 Task: Create a section Backup and Recovery Sprint and in the section, add a milestone Data Analytics Implementation in the project ToughWorks.
Action: Mouse moved to (50, 467)
Screenshot: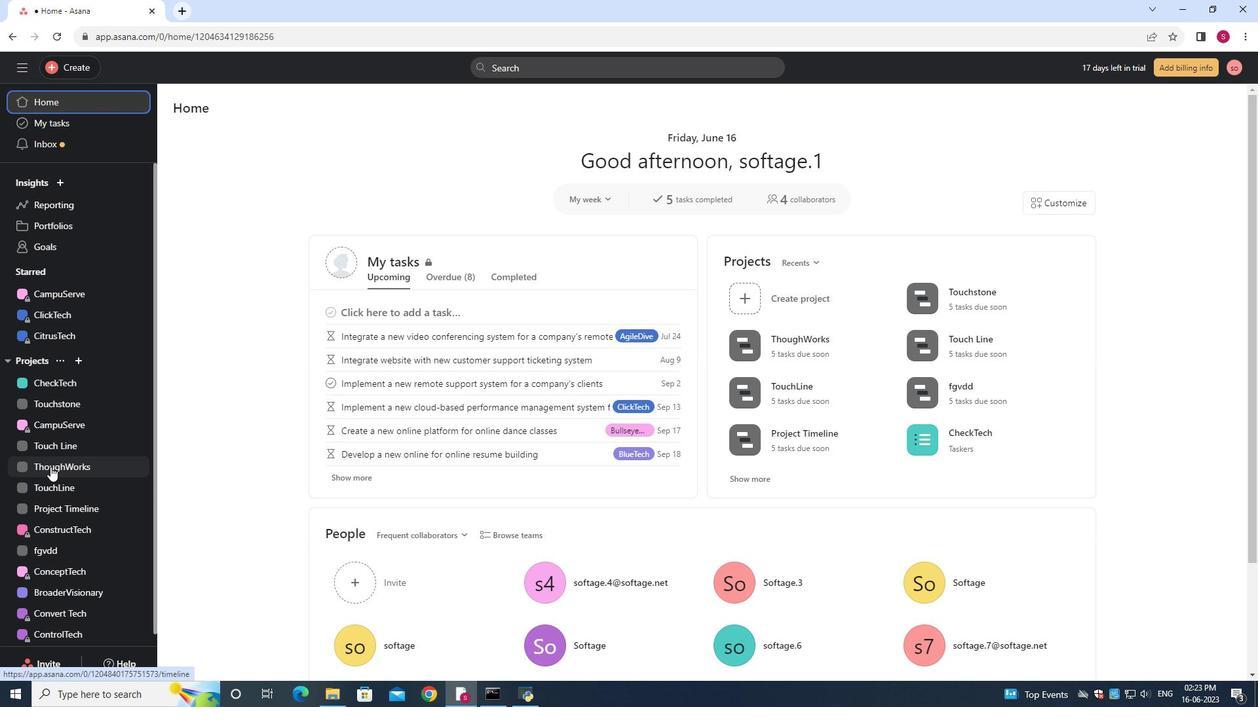
Action: Mouse pressed left at (50, 467)
Screenshot: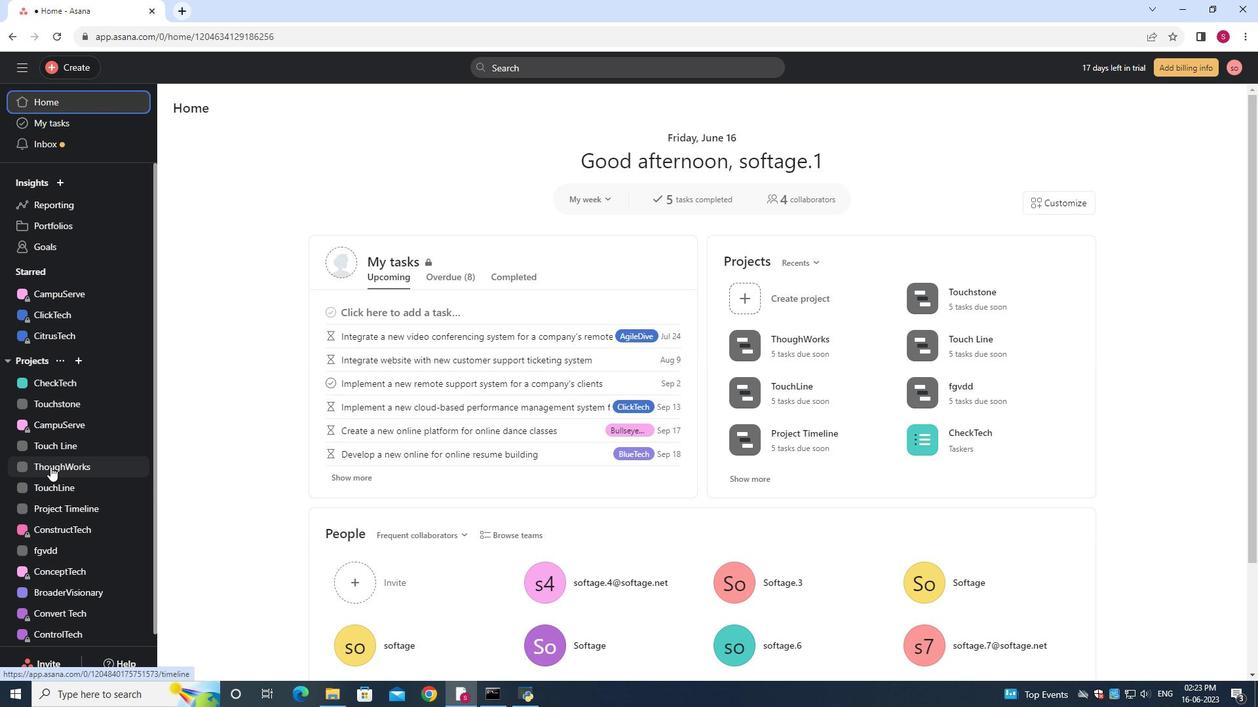
Action: Mouse moved to (240, 141)
Screenshot: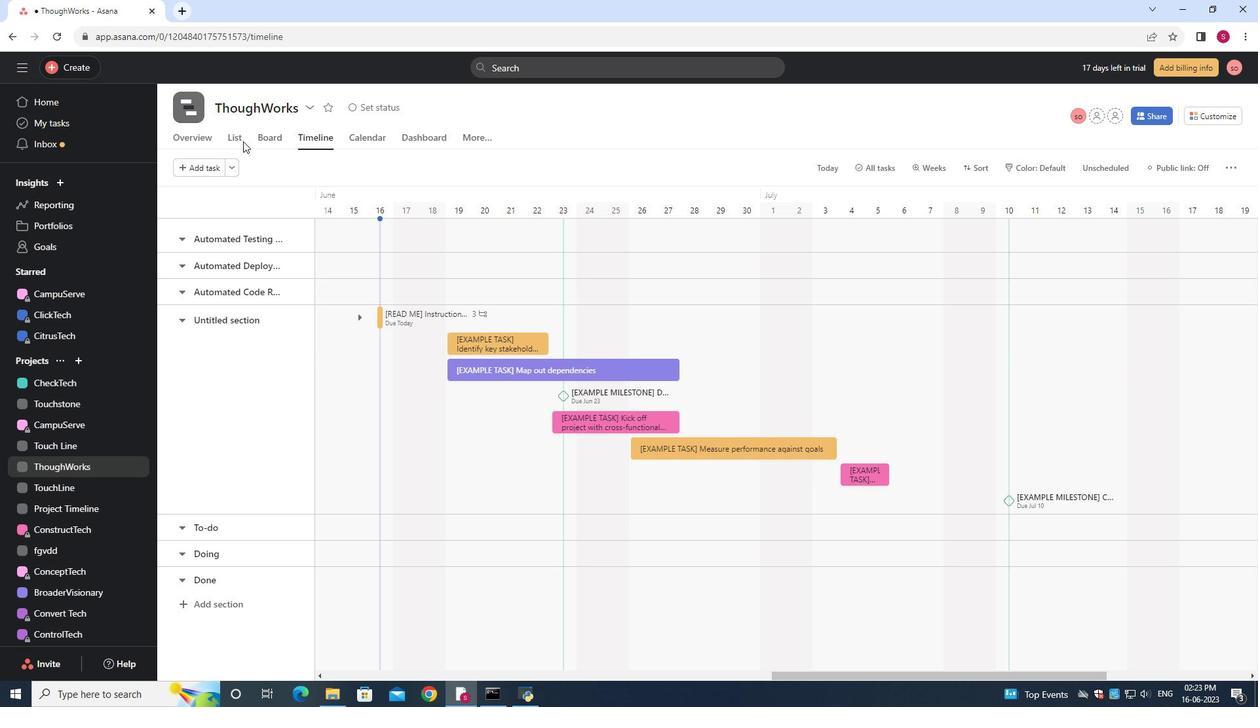 
Action: Mouse pressed left at (240, 141)
Screenshot: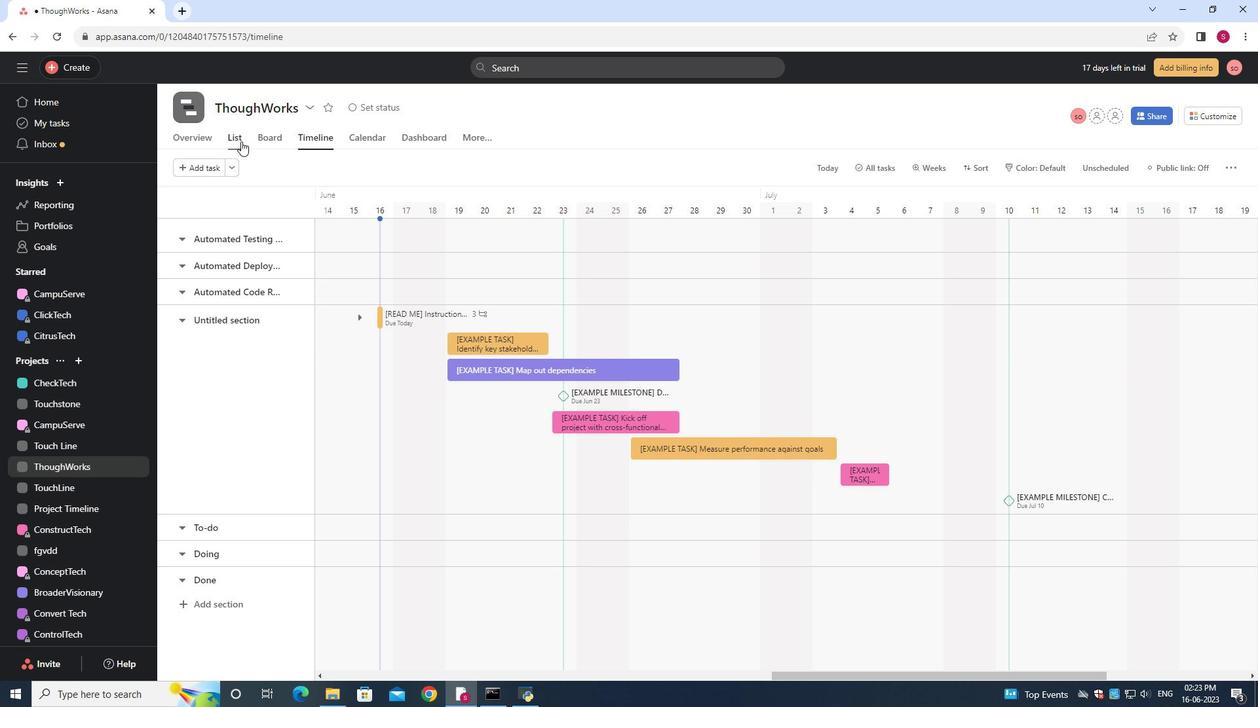 
Action: Mouse moved to (234, 164)
Screenshot: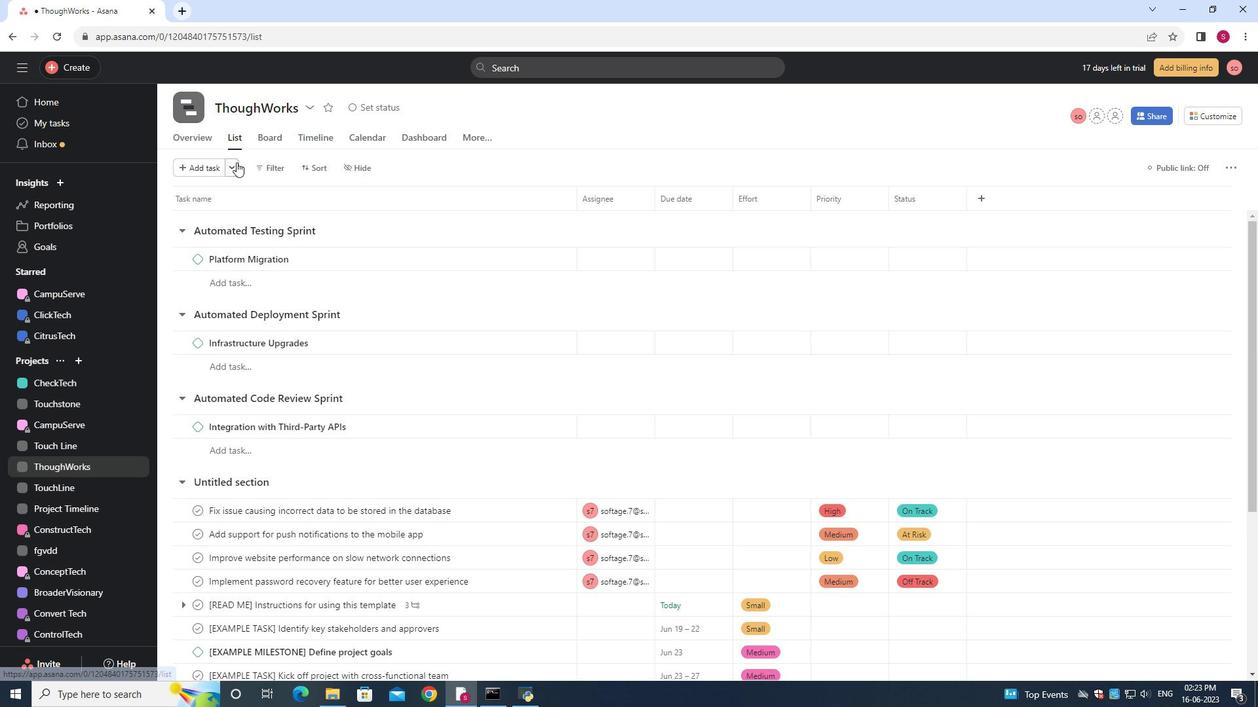 
Action: Mouse pressed left at (234, 164)
Screenshot: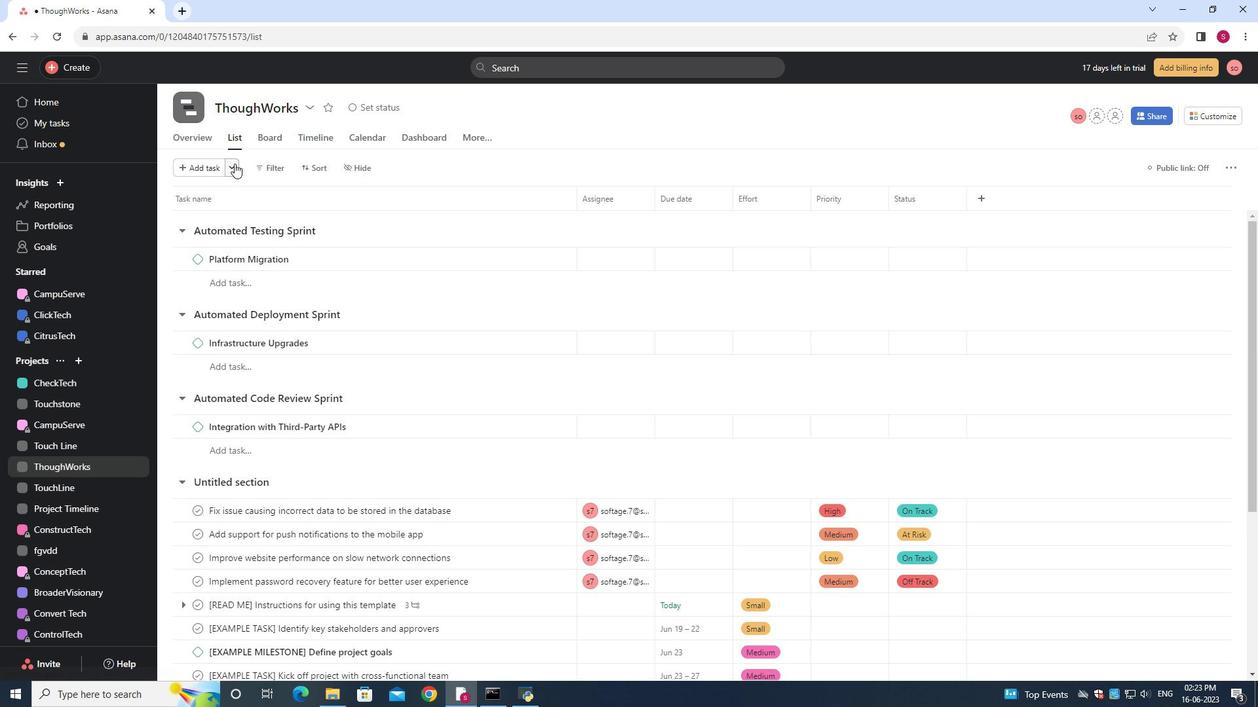 
Action: Mouse moved to (261, 195)
Screenshot: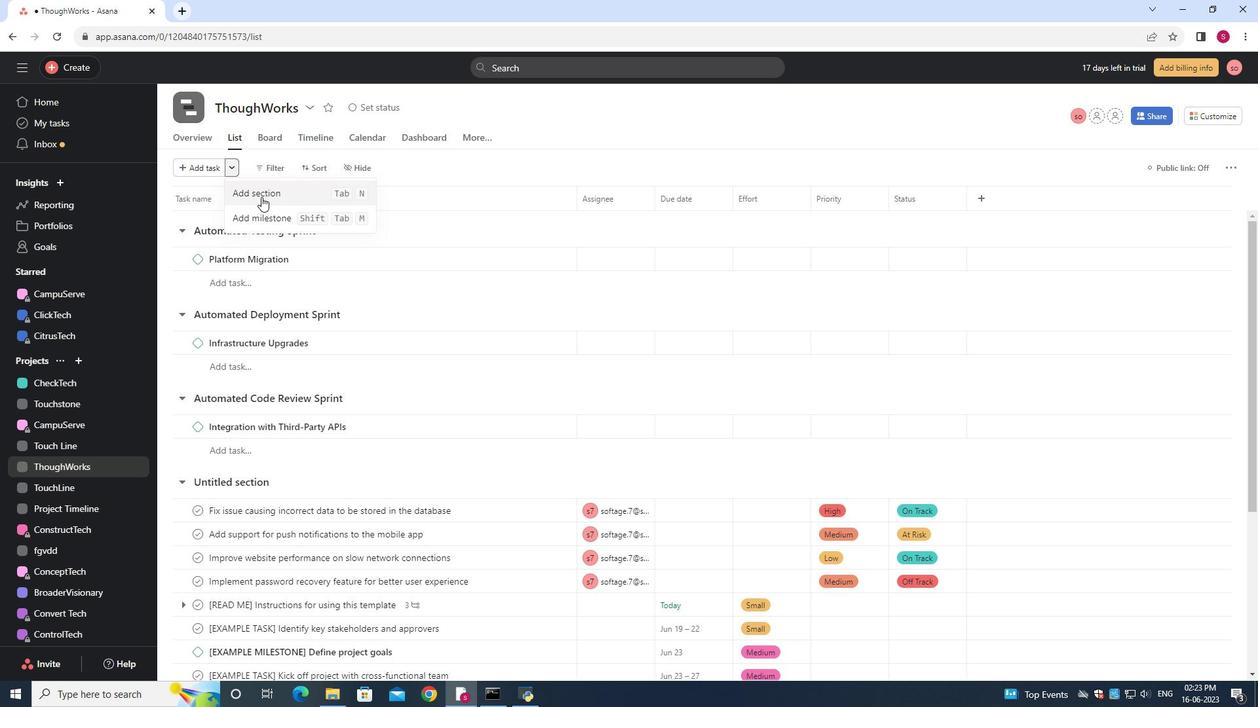 
Action: Mouse pressed left at (261, 195)
Screenshot: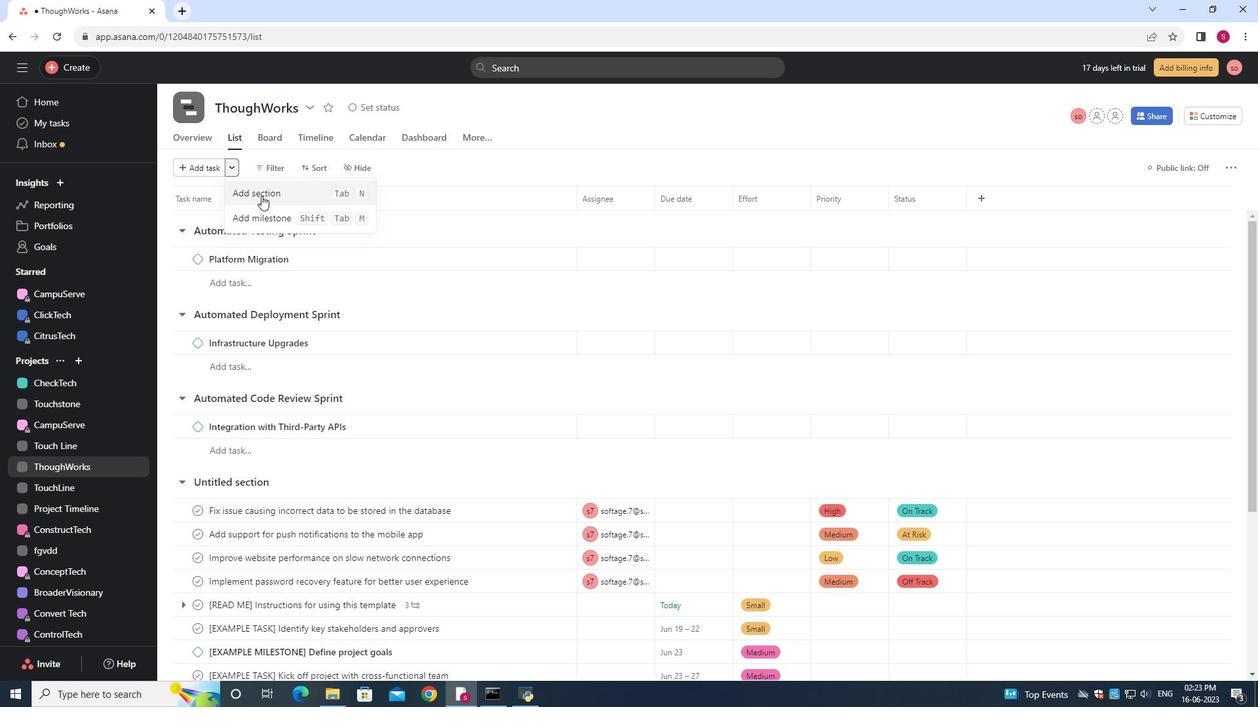 
Action: Key pressed <Key.shift>Backup<Key.space>and<Key.space><Key.shift><Key.shift><Key.shift>Recovery<Key.space><Key.shift>Sprint
Screenshot: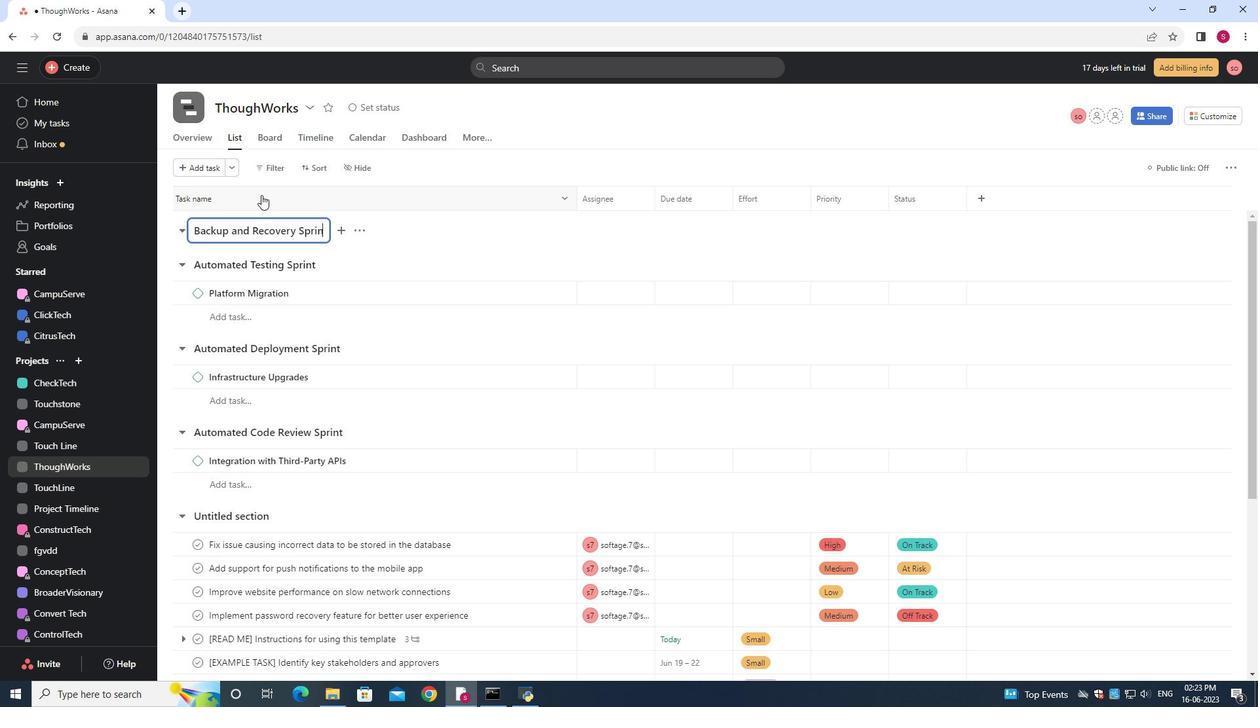 
Action: Mouse moved to (275, 216)
Screenshot: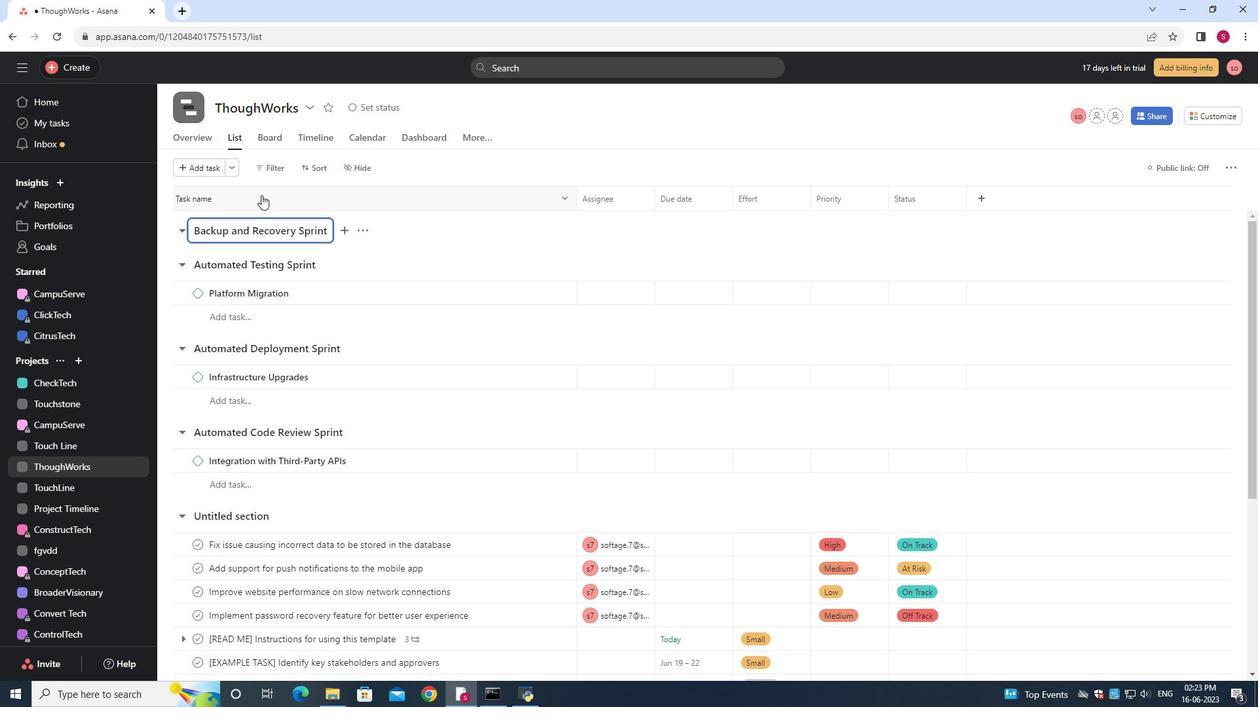 
Action: Key pressed <Key.enter>
Screenshot: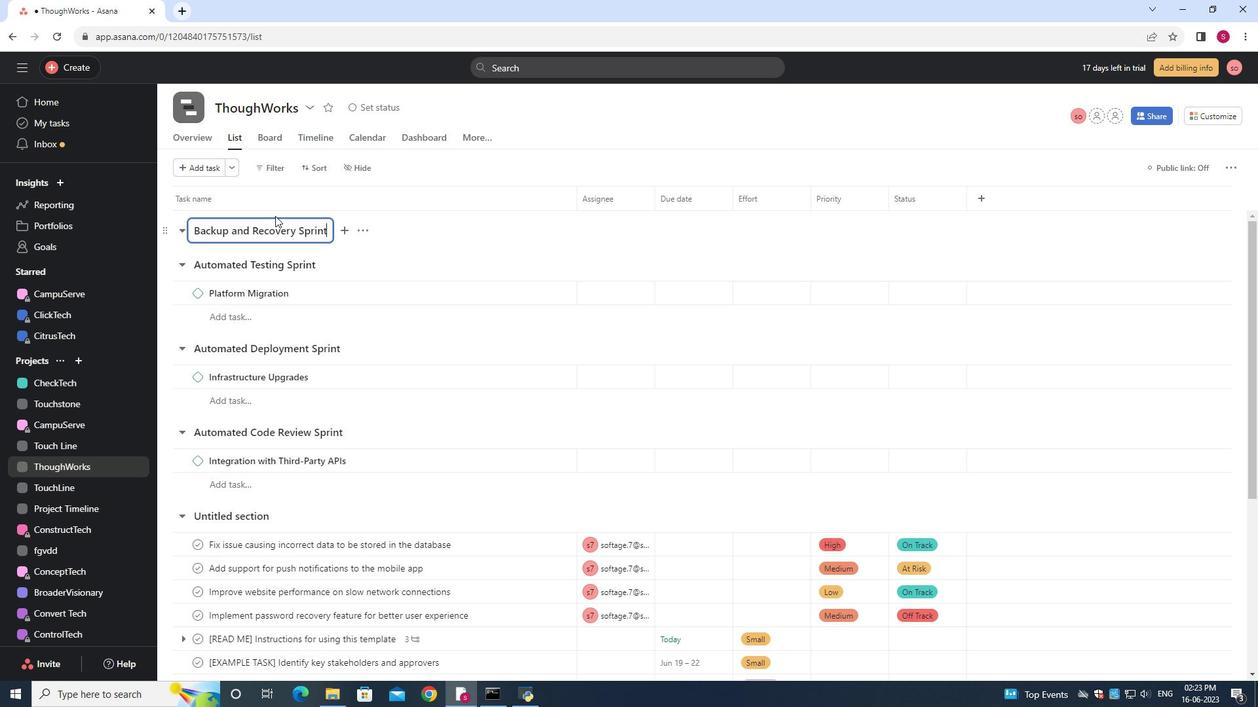 
Action: Mouse moved to (230, 165)
Screenshot: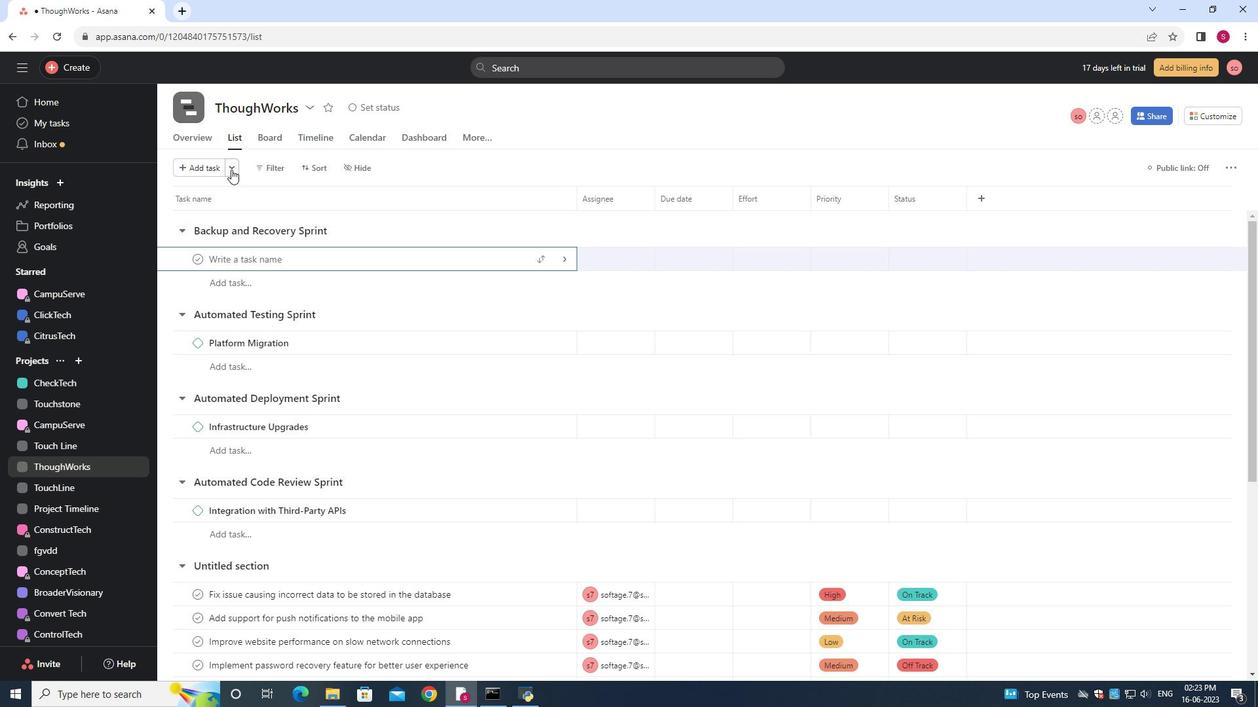 
Action: Mouse pressed left at (230, 165)
Screenshot: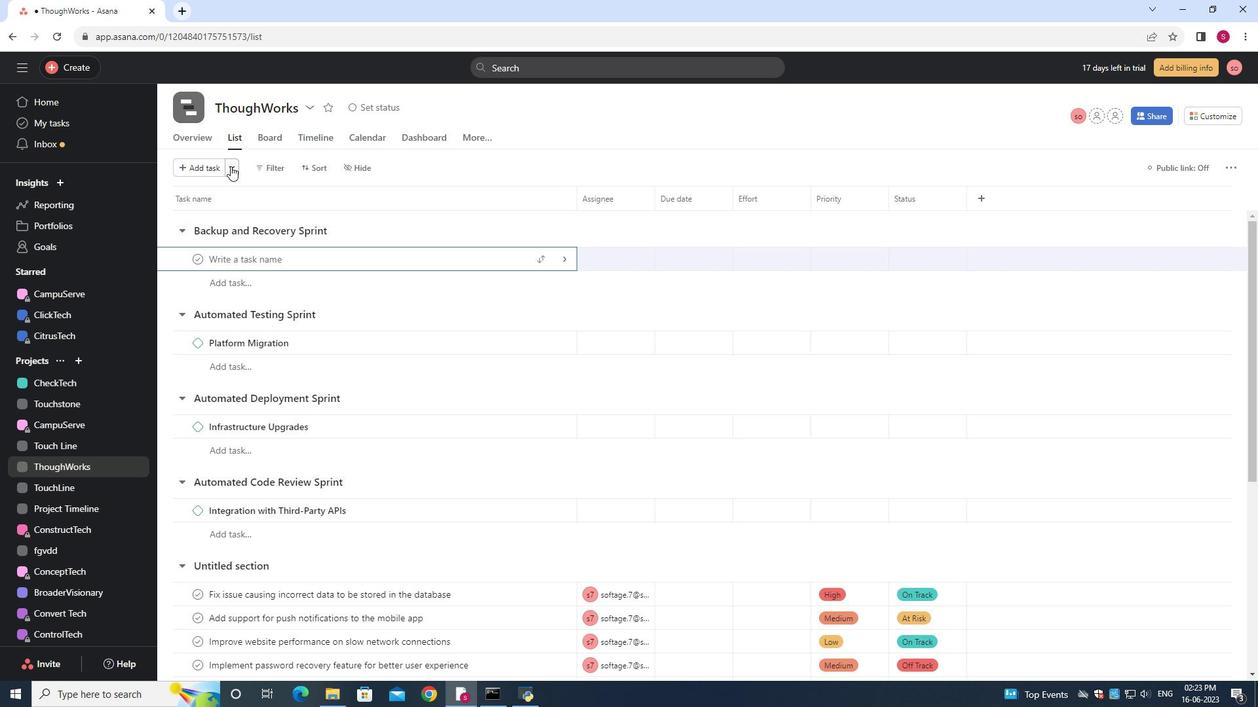 
Action: Mouse moved to (250, 211)
Screenshot: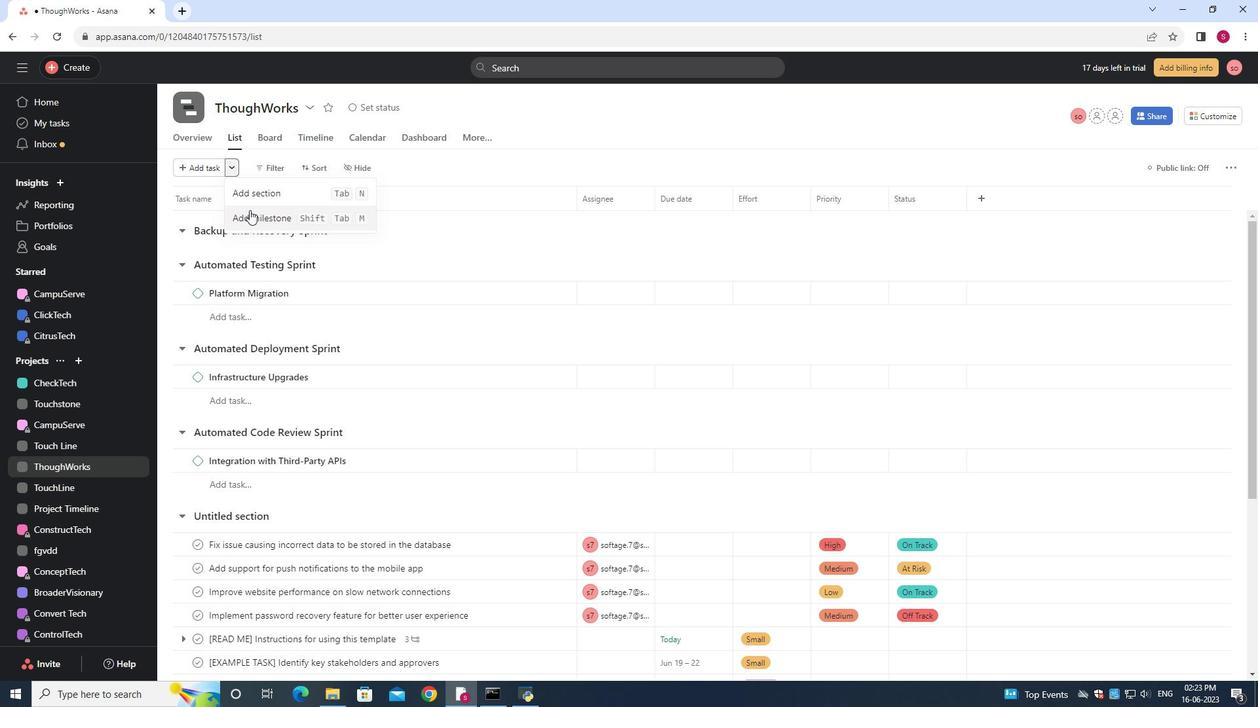 
Action: Mouse pressed left at (250, 211)
Screenshot: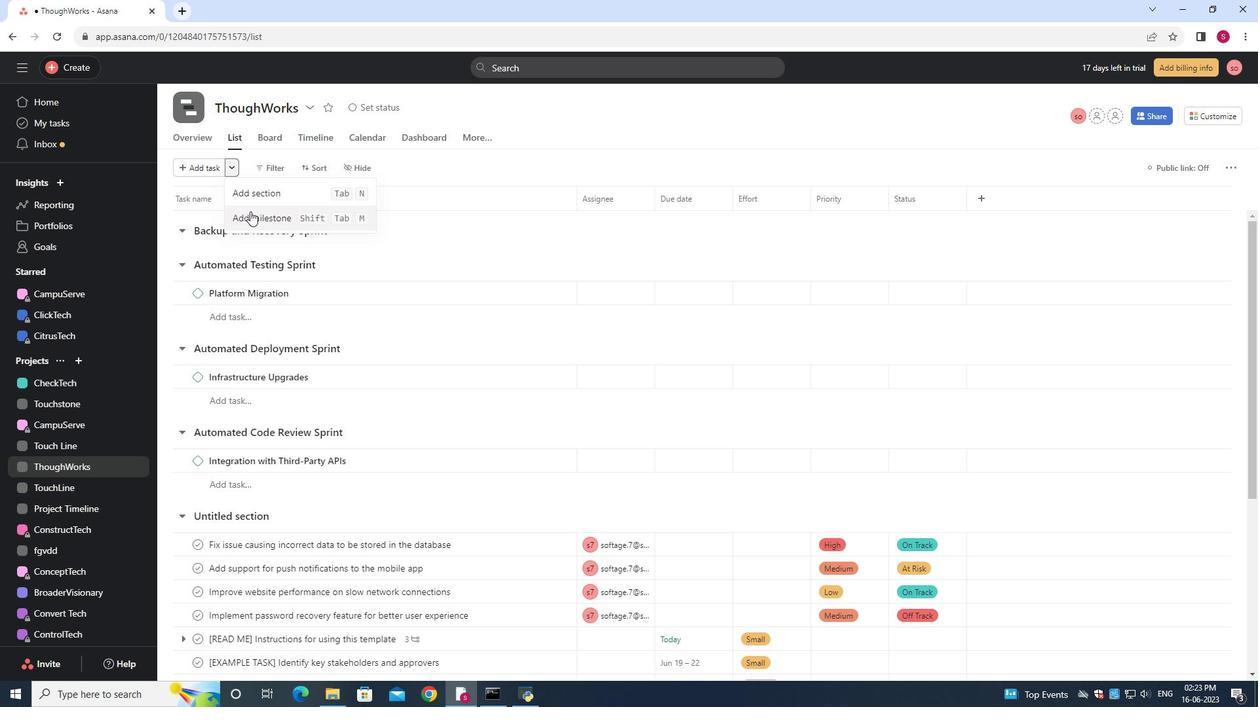 
Action: Mouse moved to (250, 211)
Screenshot: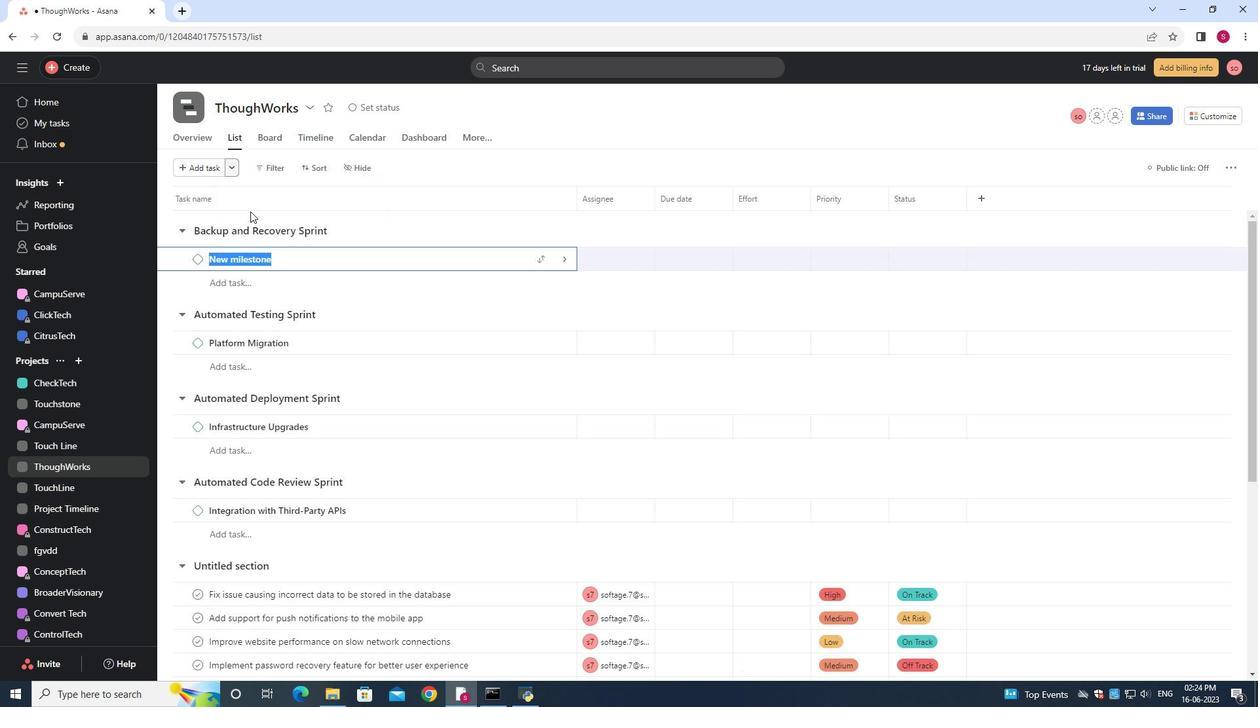 
Action: Key pressed <Key.backspace><Key.shift><Key.shift><Key.shift><Key.shift><Key.shift><Key.shift><Key.shift><Key.shift><Key.shift><Key.shift><Key.shift><Key.shift><Key.shift><Key.shift>Data<Key.space><Key.shift><Key.shift>Analytics<Key.space><Key.shift>Implementation
Screenshot: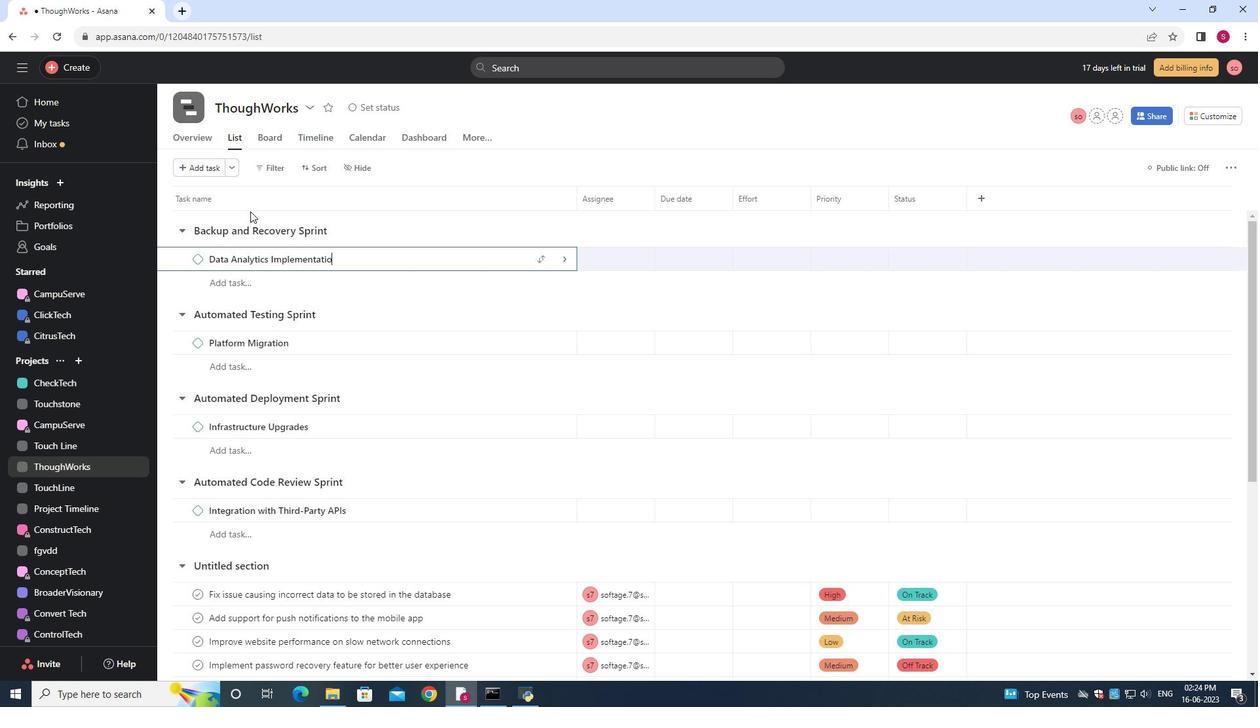 
Action: Mouse moved to (384, 240)
Screenshot: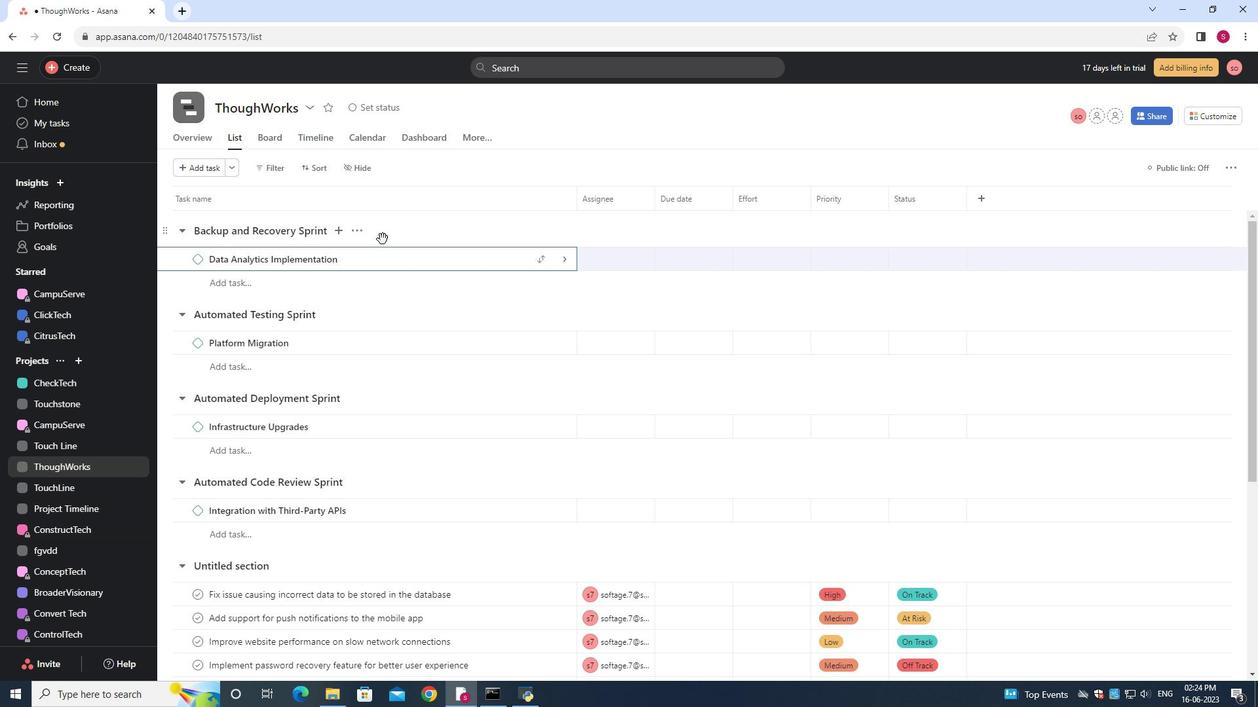 
